 Task: Clear all categories from selected contacts in Outlook.
Action: Mouse moved to (16, 77)
Screenshot: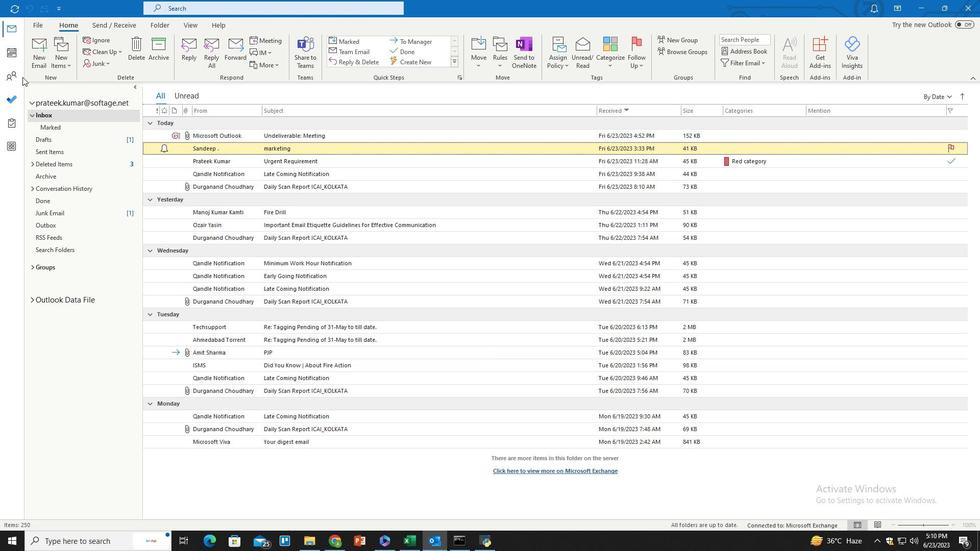 
Action: Mouse pressed left at (16, 77)
Screenshot: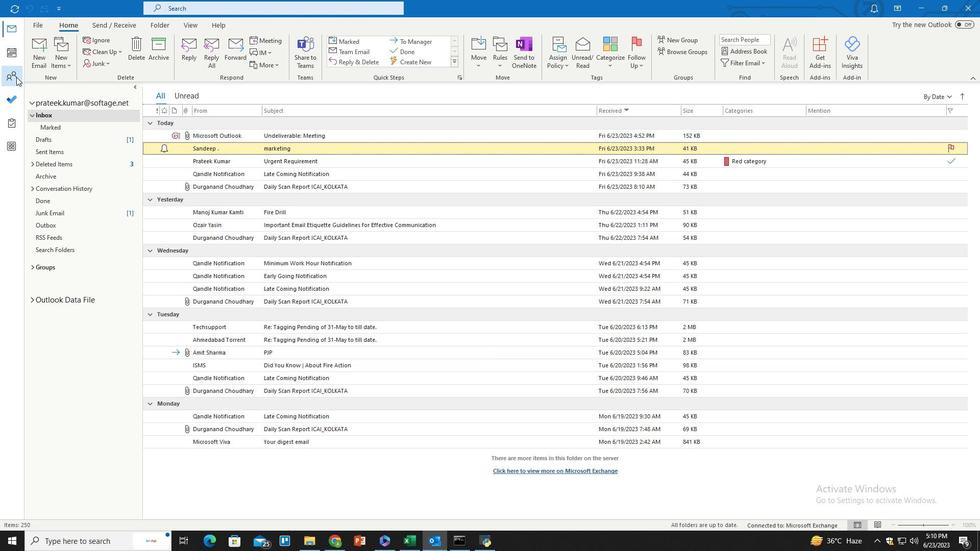 
Action: Mouse moved to (207, 223)
Screenshot: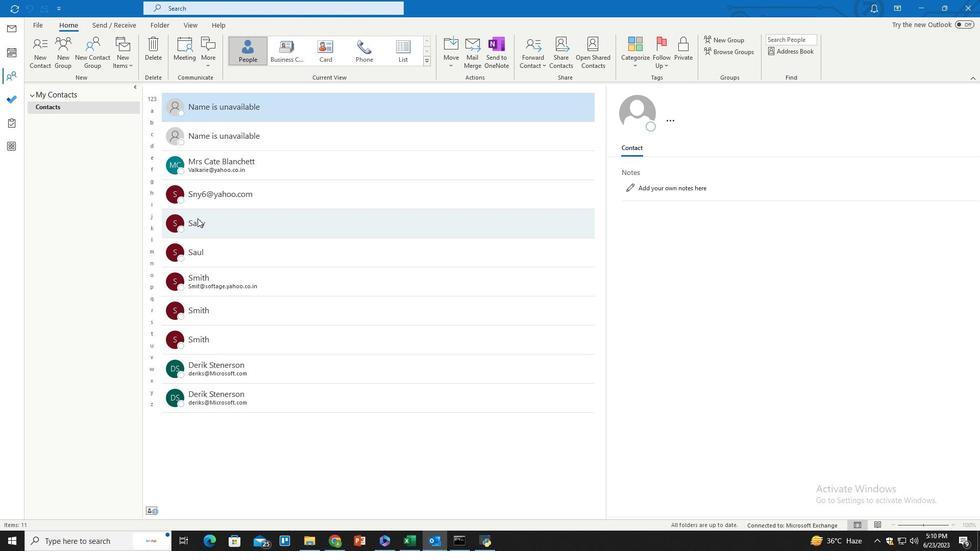 
Action: Mouse pressed left at (207, 223)
Screenshot: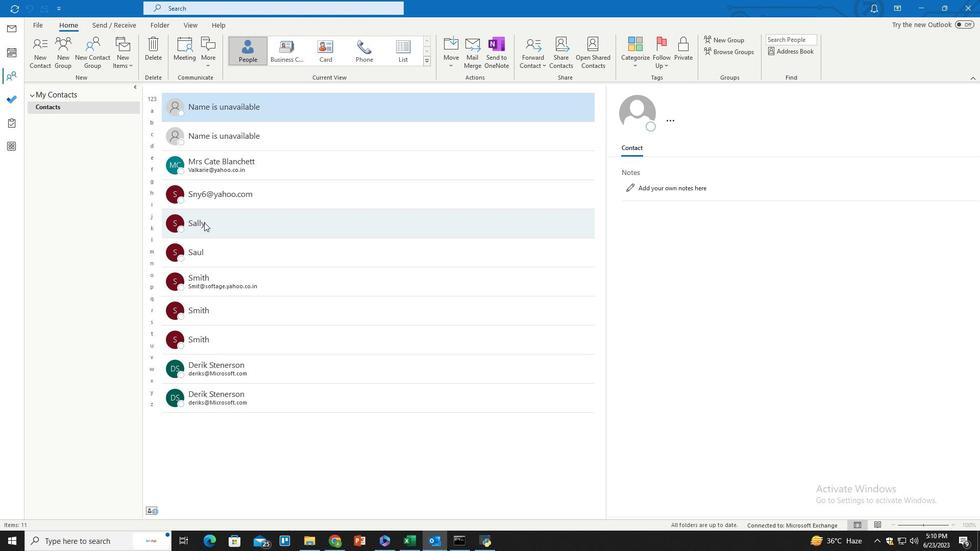 
Action: Mouse moved to (222, 248)
Screenshot: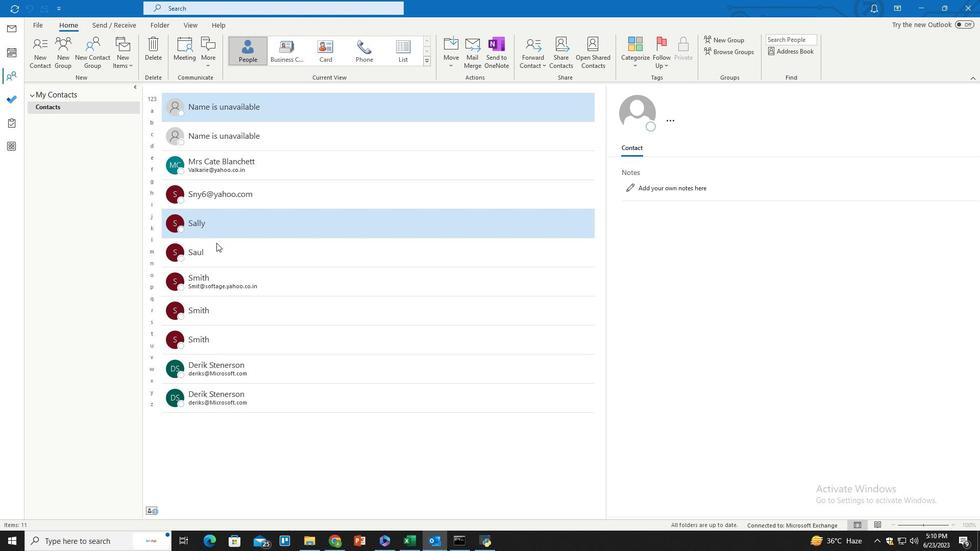 
Action: Mouse pressed left at (222, 248)
Screenshot: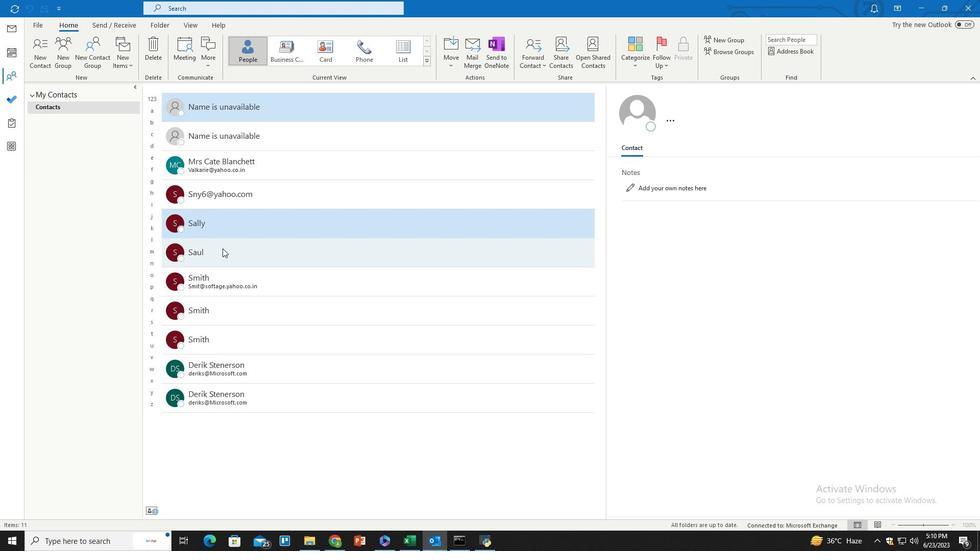 
Action: Mouse moved to (646, 59)
Screenshot: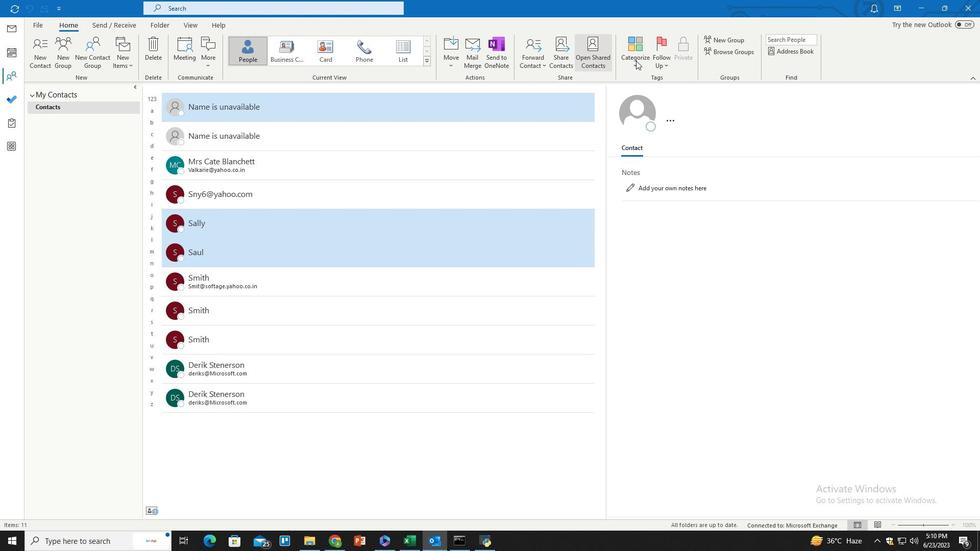 
Action: Mouse pressed left at (646, 59)
Screenshot: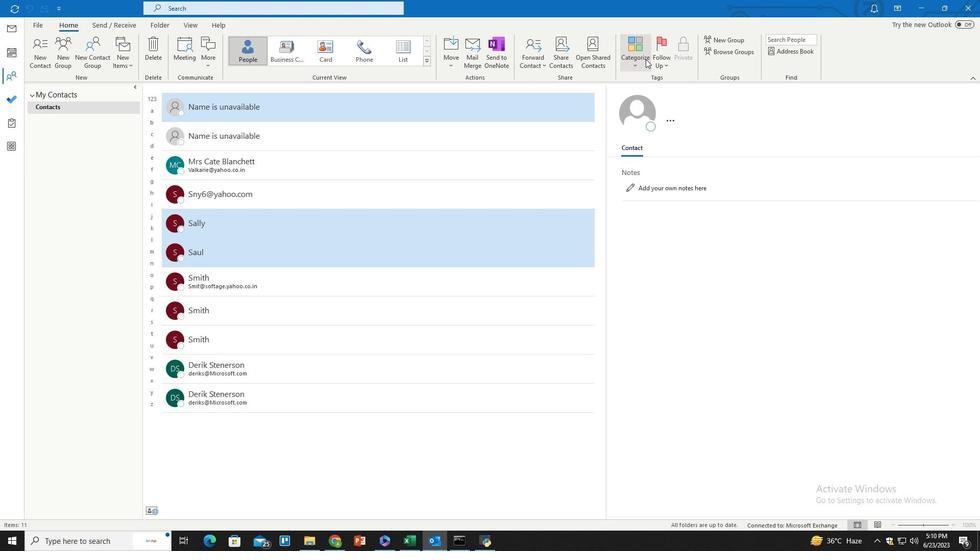 
Action: Mouse moved to (653, 122)
Screenshot: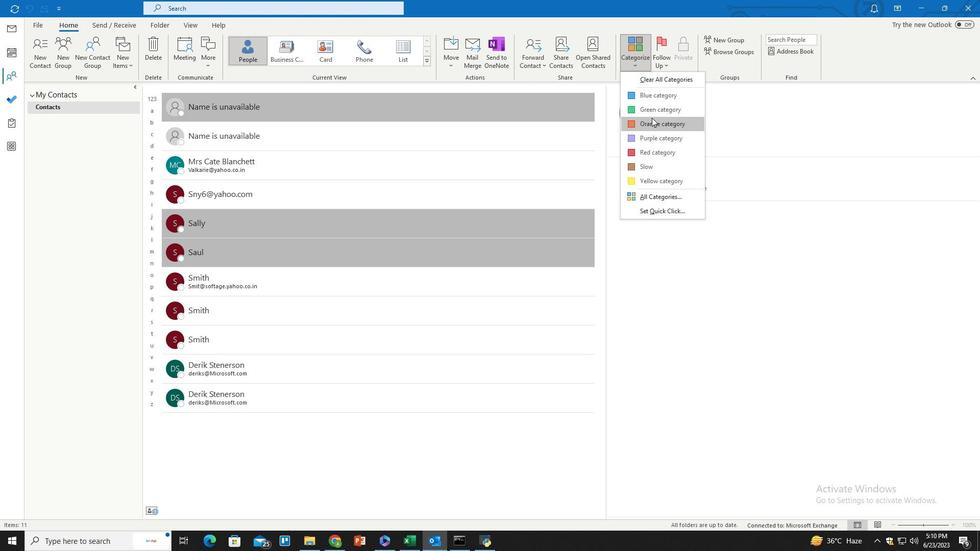
Action: Mouse pressed left at (653, 122)
Screenshot: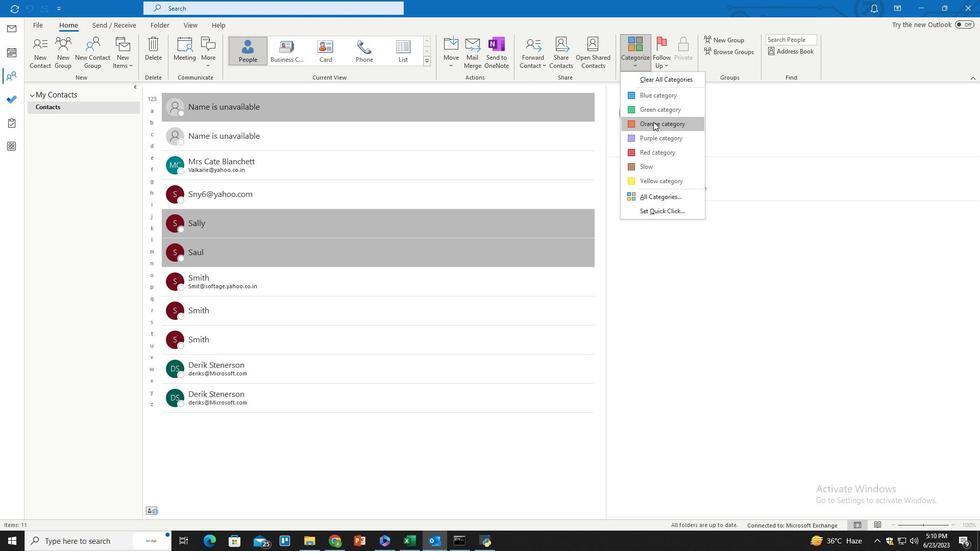 
Action: Mouse moved to (653, 122)
Screenshot: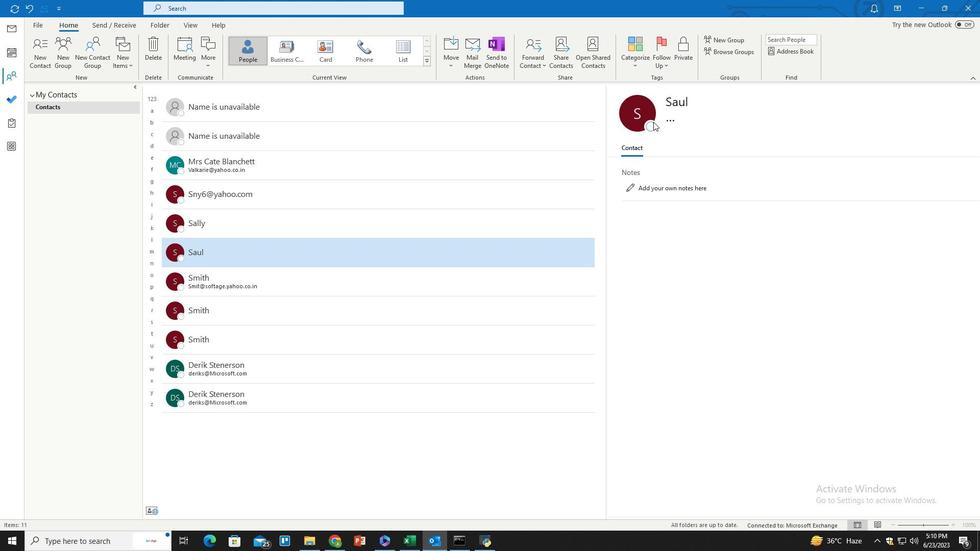 
